 Task: Move the task Improve error handling and reporting in the app to the section Done in the project TripleWorks and filter the tasks in the project by Incomplete tasks.
Action: Mouse moved to (64, 528)
Screenshot: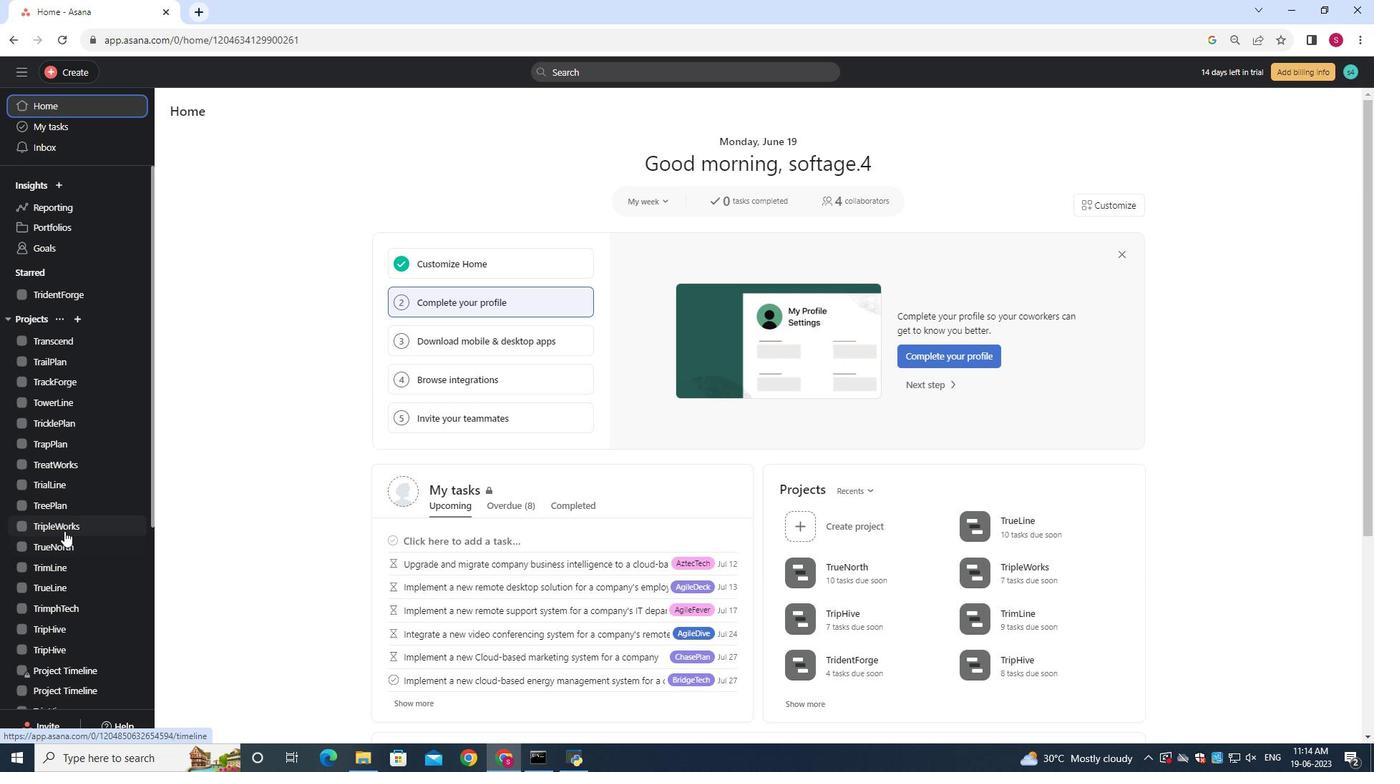 
Action: Mouse pressed left at (64, 528)
Screenshot: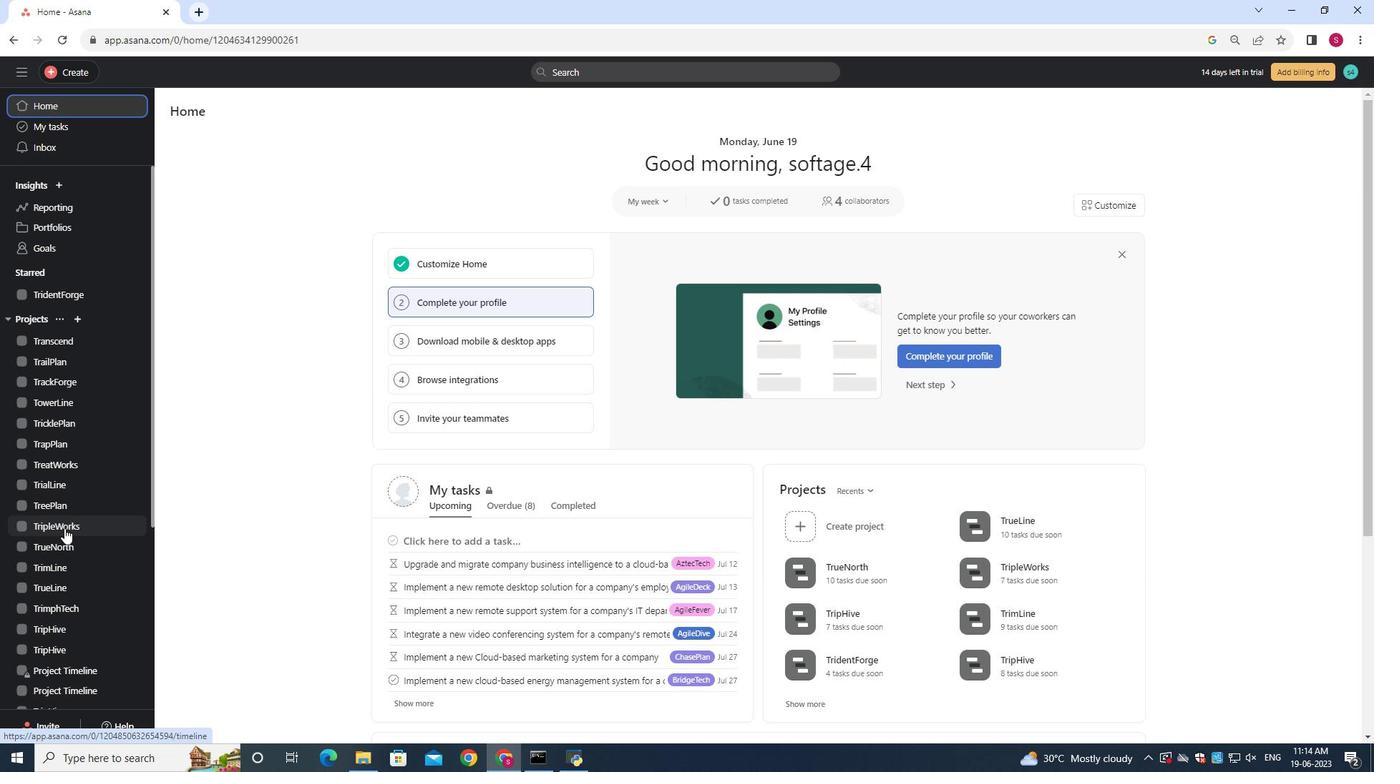 
Action: Mouse moved to (601, 260)
Screenshot: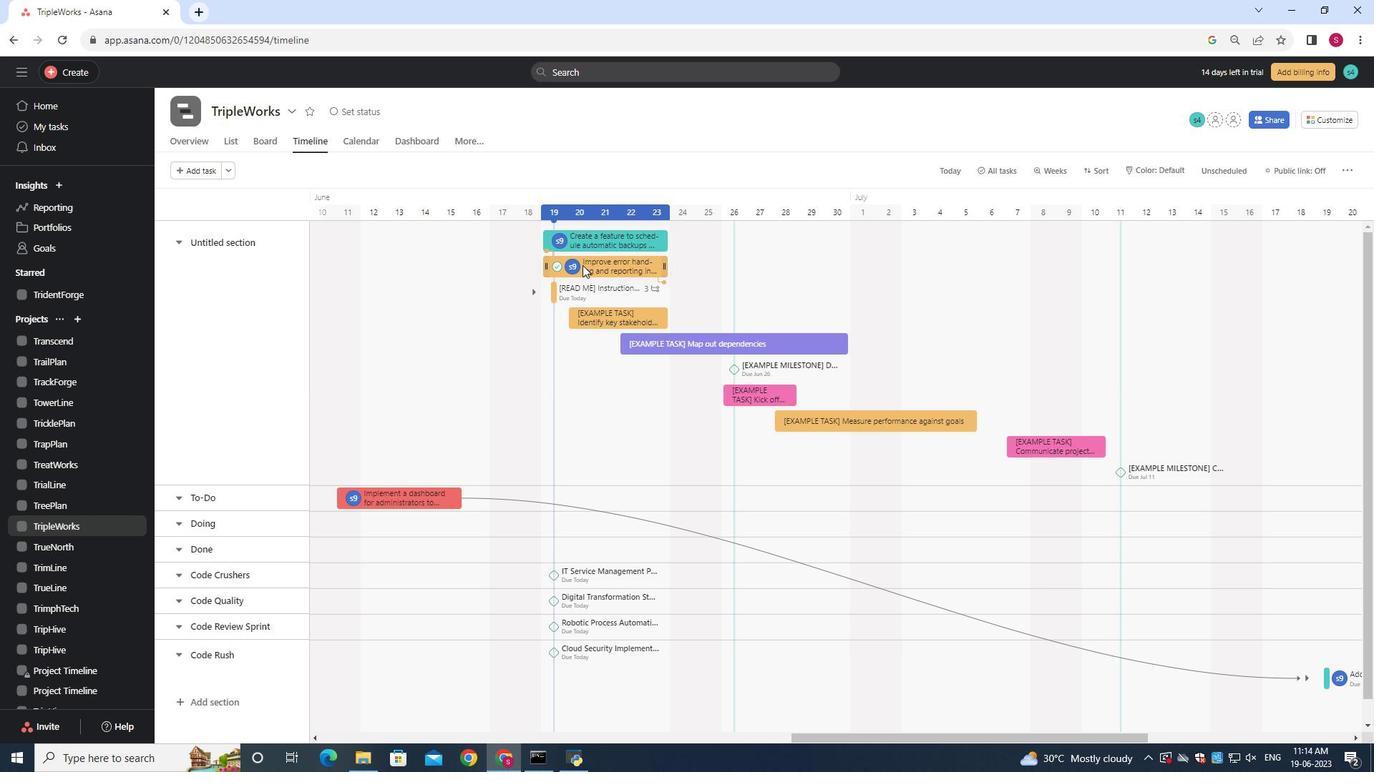 
Action: Mouse pressed left at (601, 260)
Screenshot: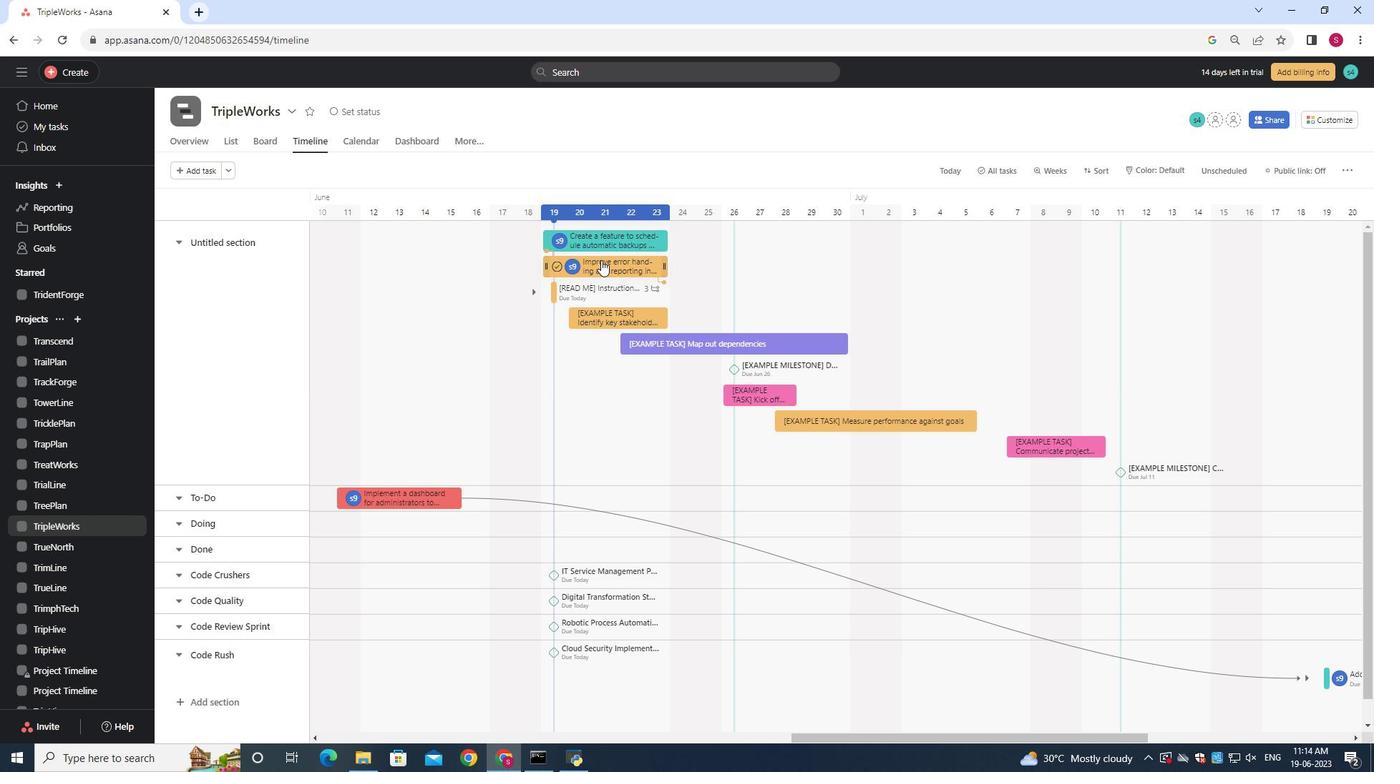 
Action: Mouse moved to (416, 521)
Screenshot: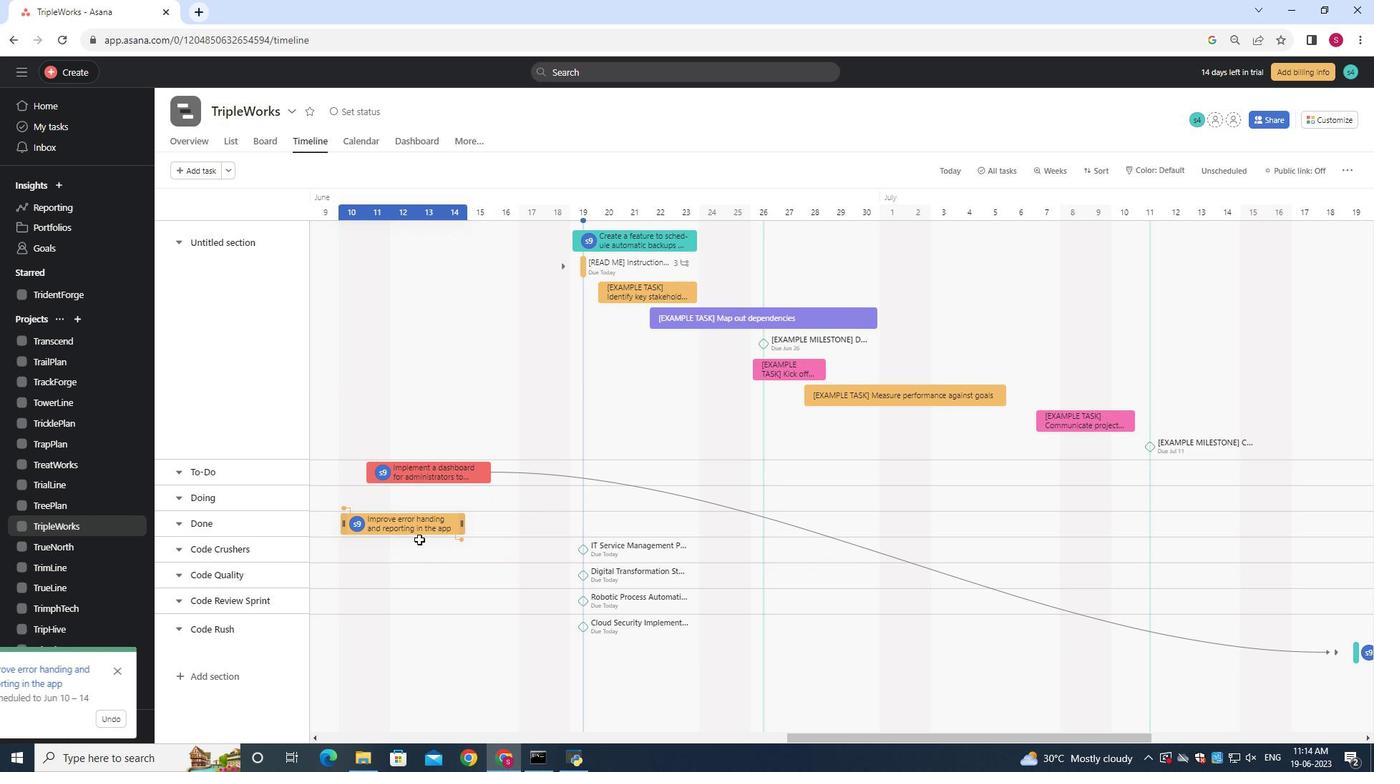 
Action: Mouse pressed left at (416, 521)
Screenshot: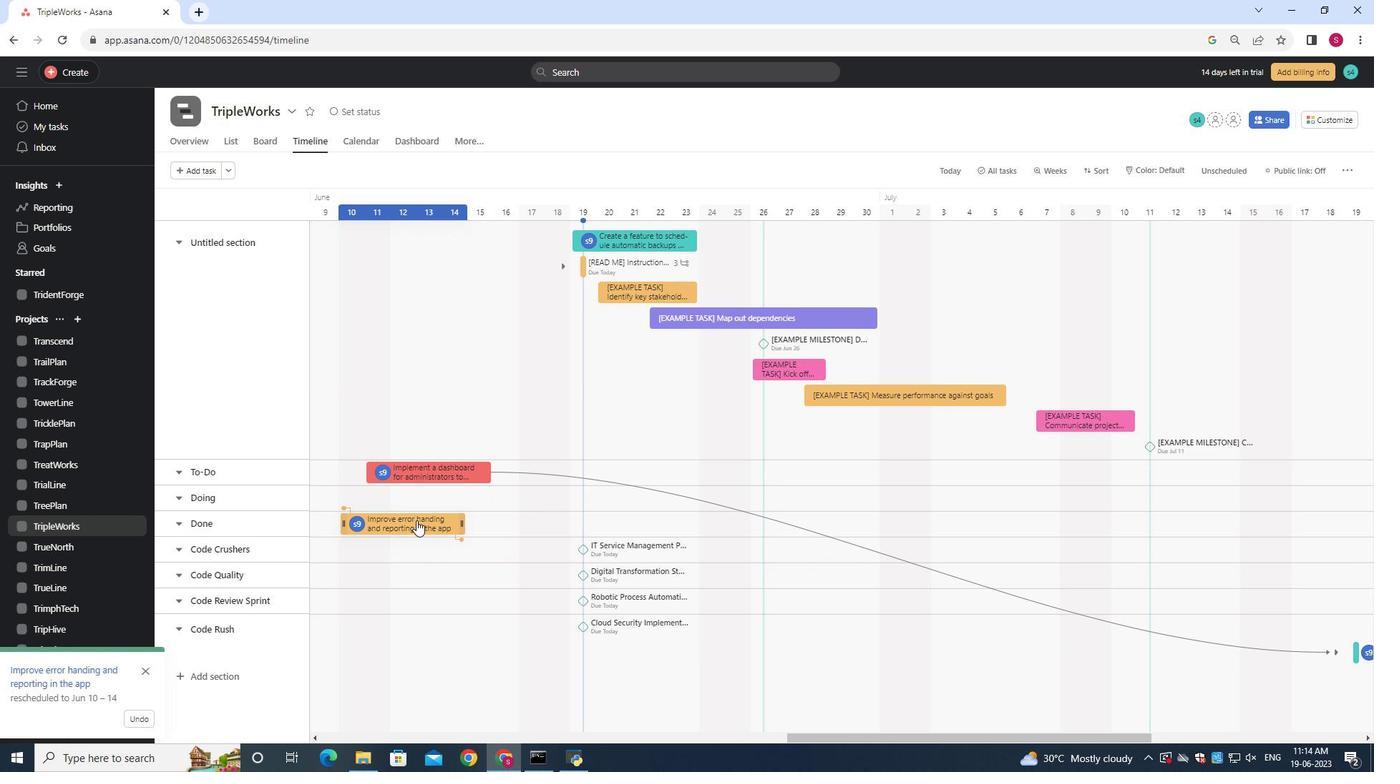 
Action: Mouse moved to (222, 135)
Screenshot: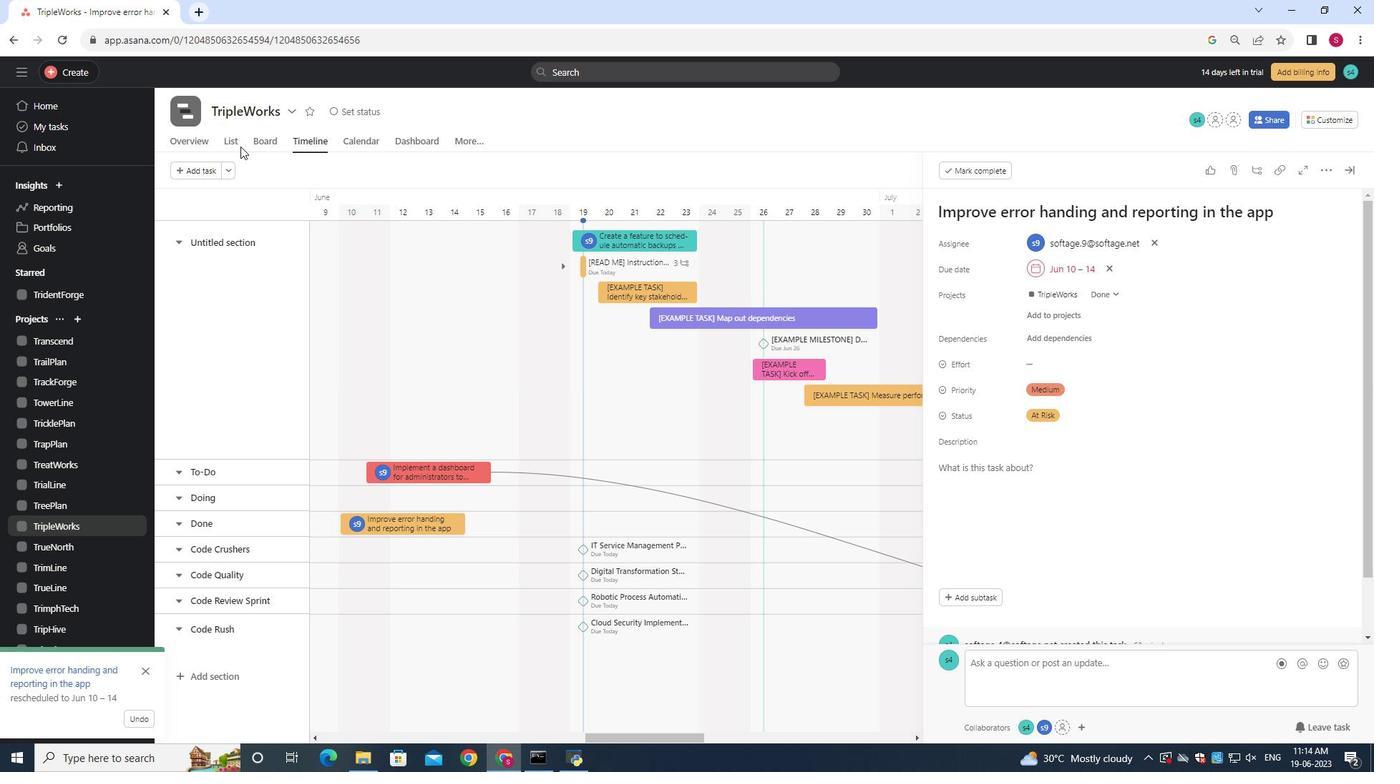 
Action: Mouse pressed left at (222, 135)
Screenshot: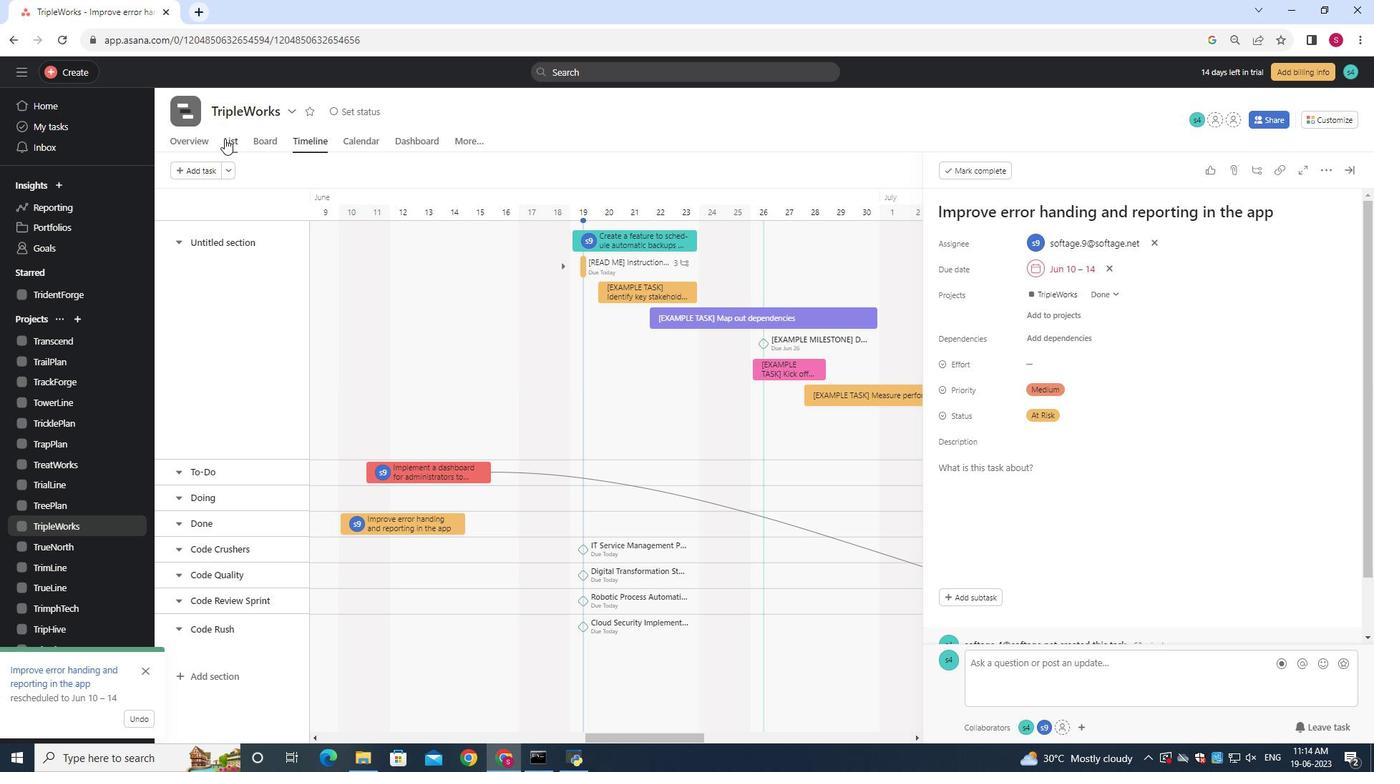 
Action: Mouse moved to (226, 140)
Screenshot: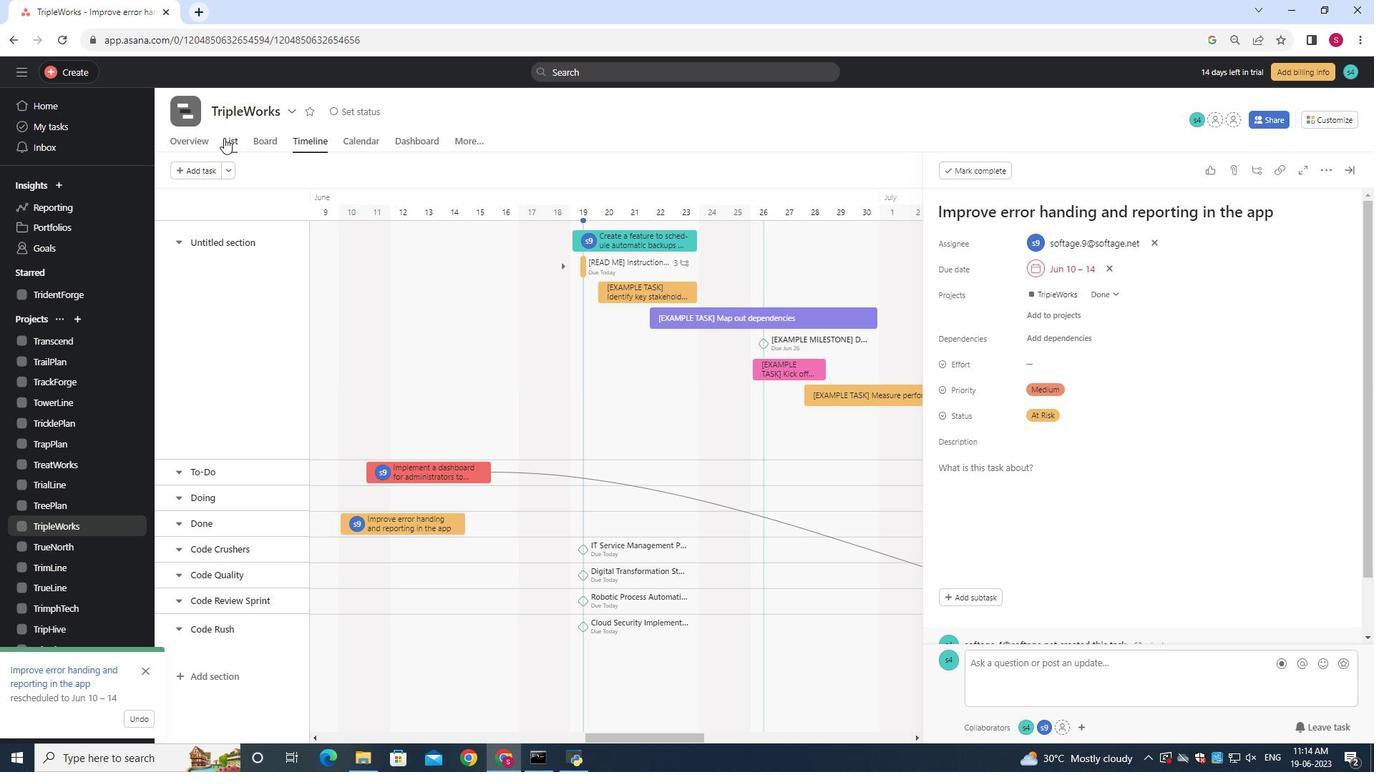
Action: Mouse pressed left at (226, 140)
Screenshot: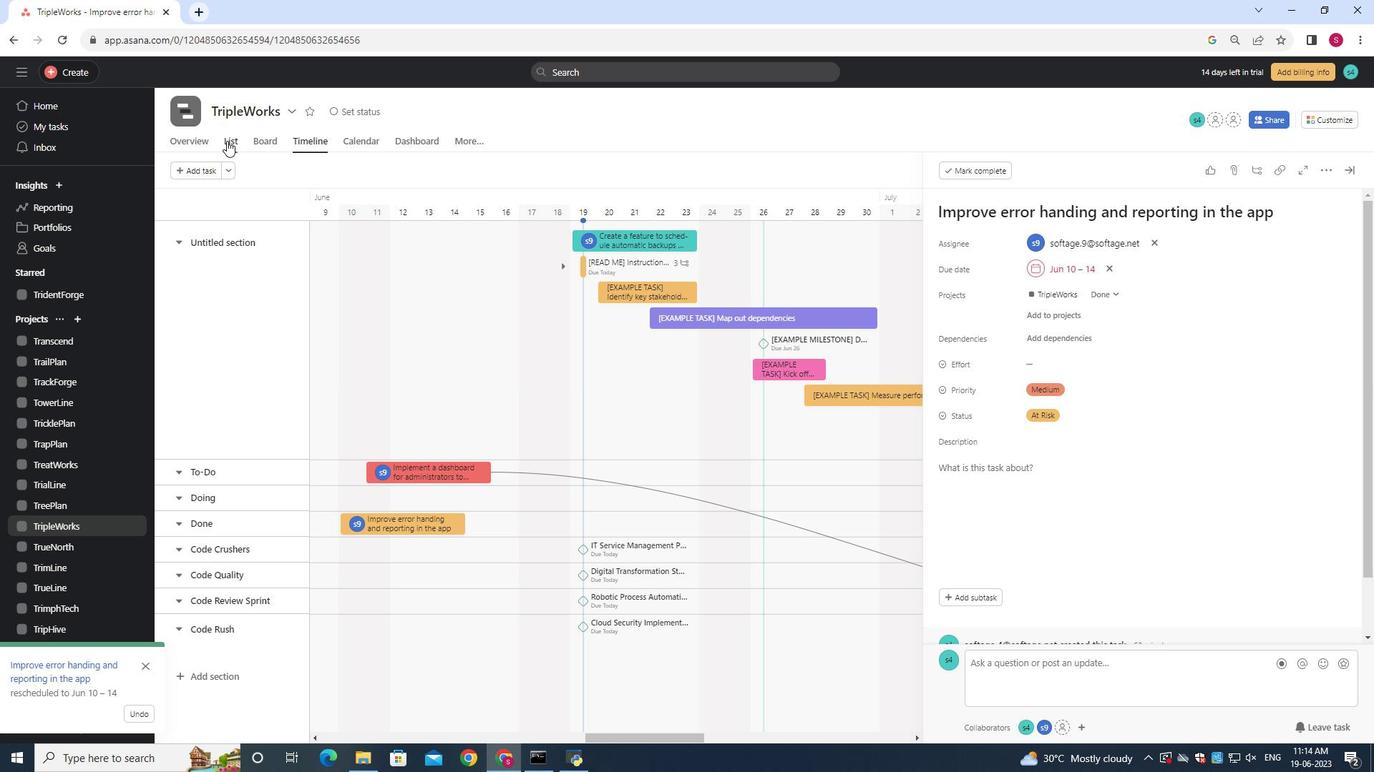 
Action: Mouse moved to (272, 173)
Screenshot: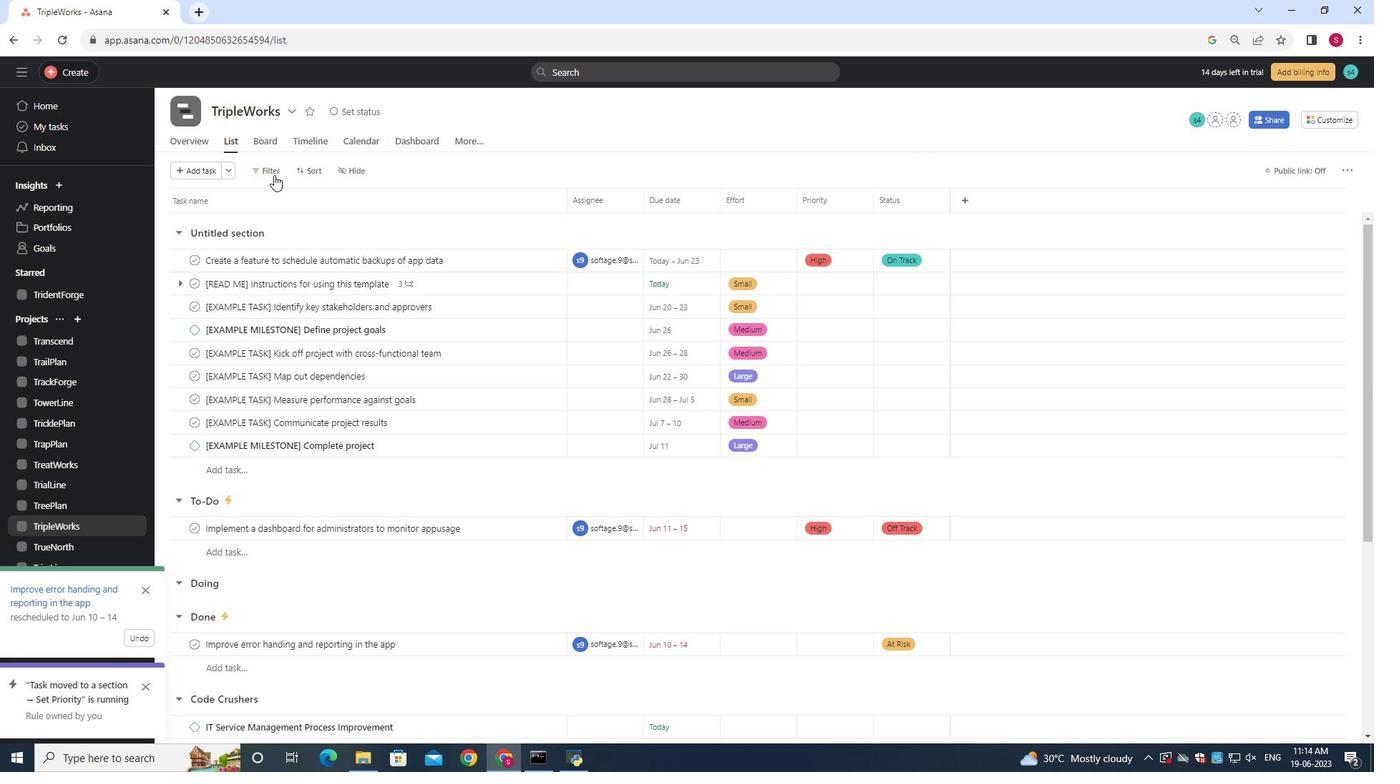 
Action: Mouse pressed left at (272, 173)
Screenshot: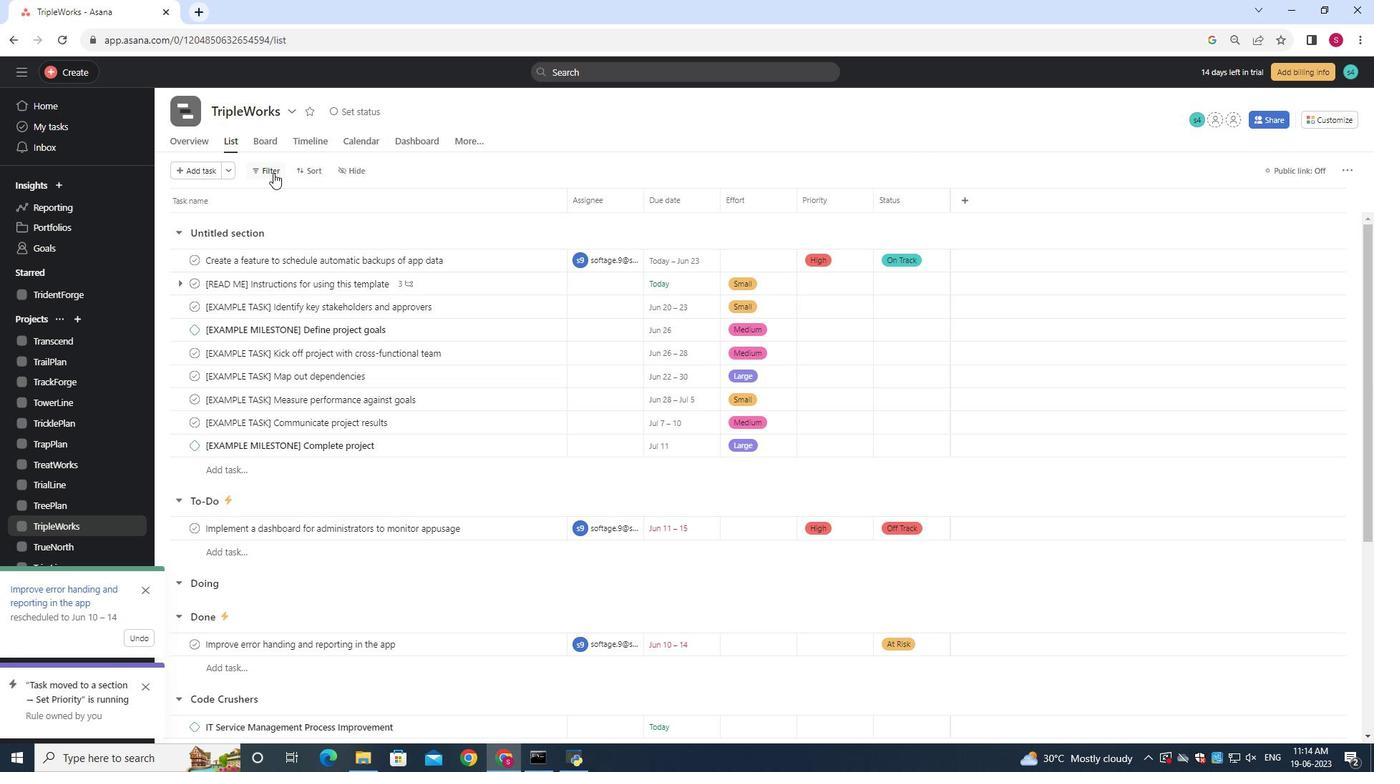 
Action: Mouse moved to (316, 218)
Screenshot: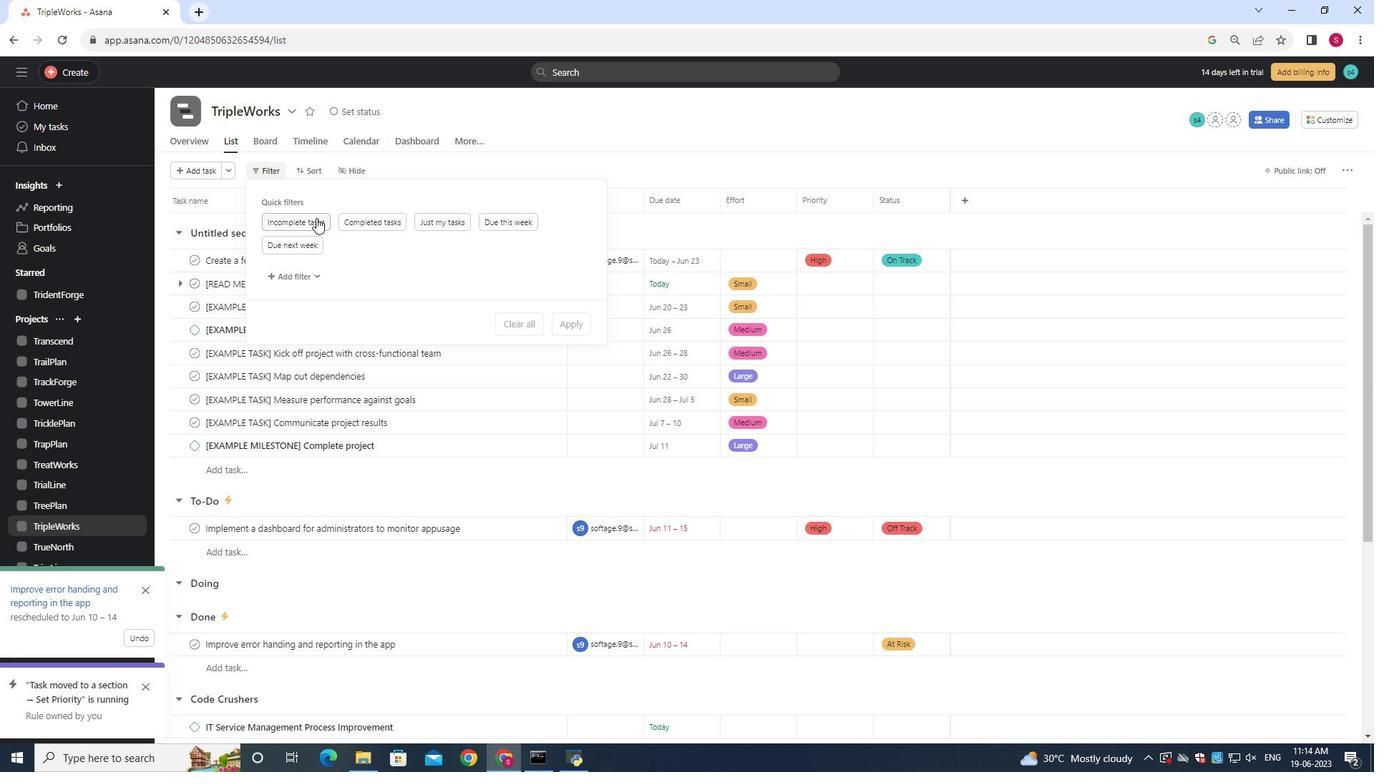 
Action: Mouse pressed left at (316, 218)
Screenshot: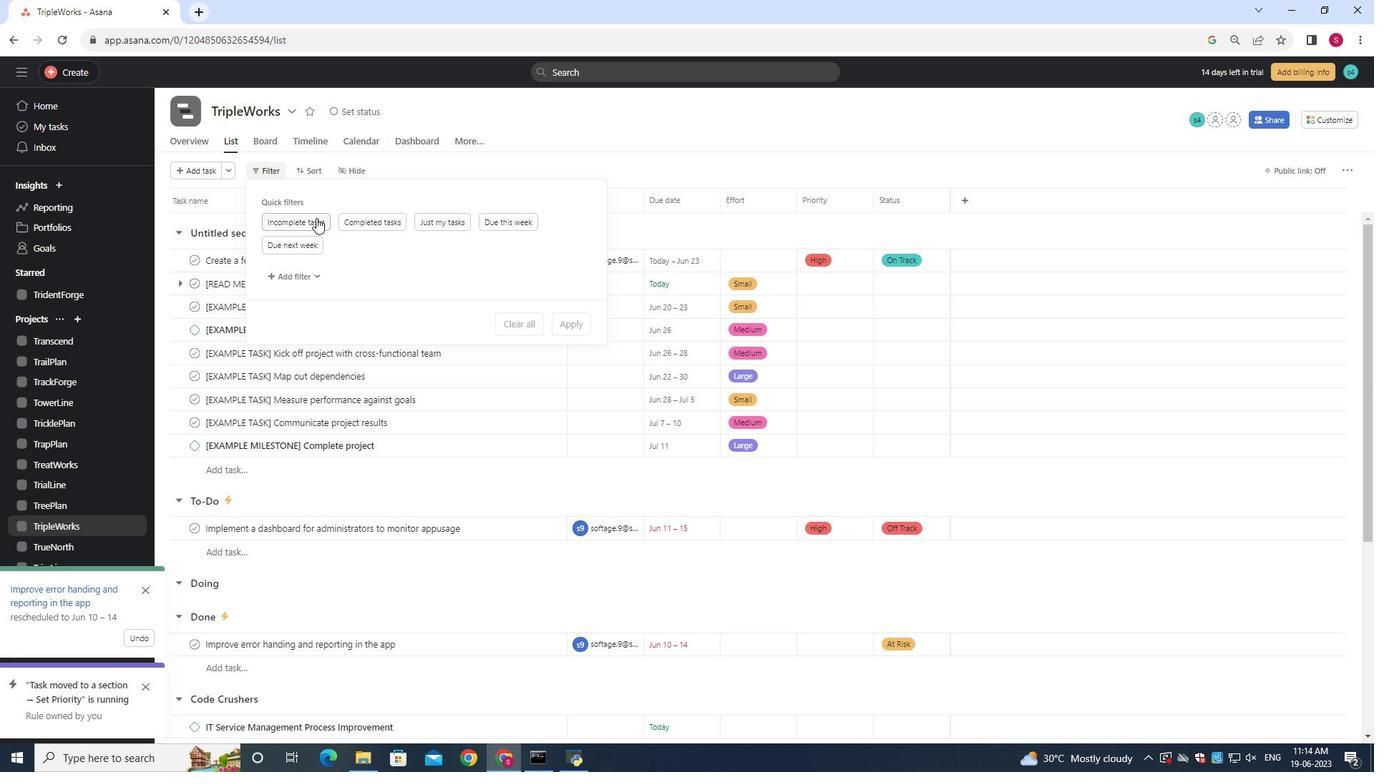 
Action: Mouse moved to (475, 298)
Screenshot: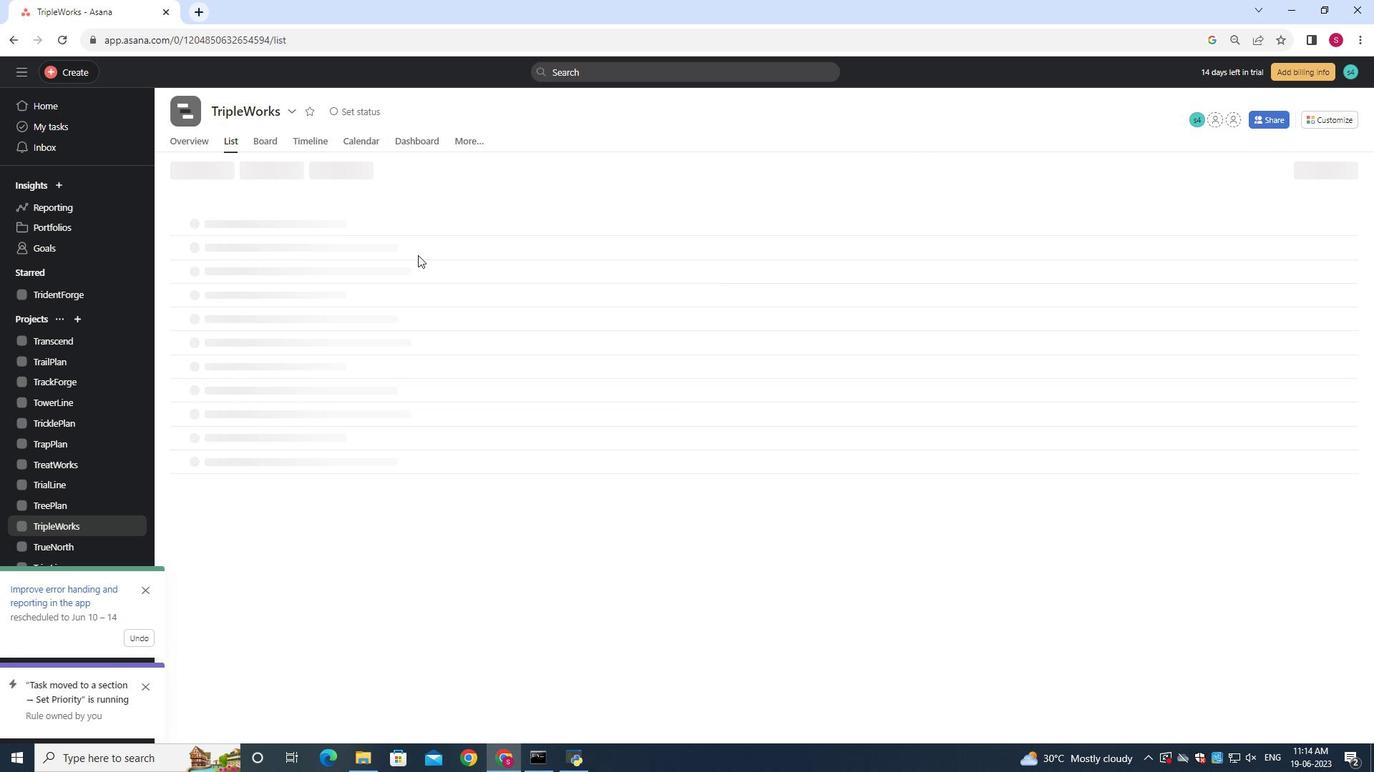 
